 Task: Use the formula "T.DIST.2T" in spreadsheet "Project portfolio".
Action: Key pressed '='
Screenshot: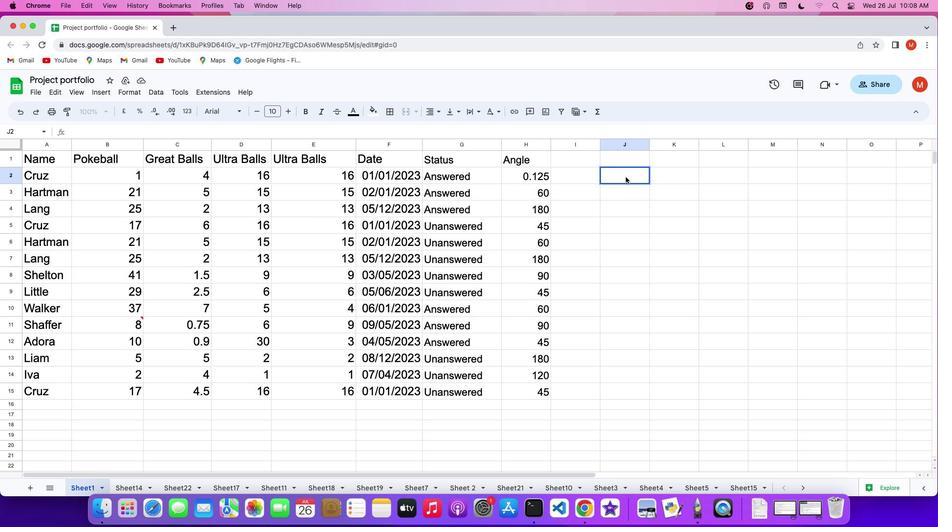 
Action: Mouse pressed left at (625, 176)
Screenshot: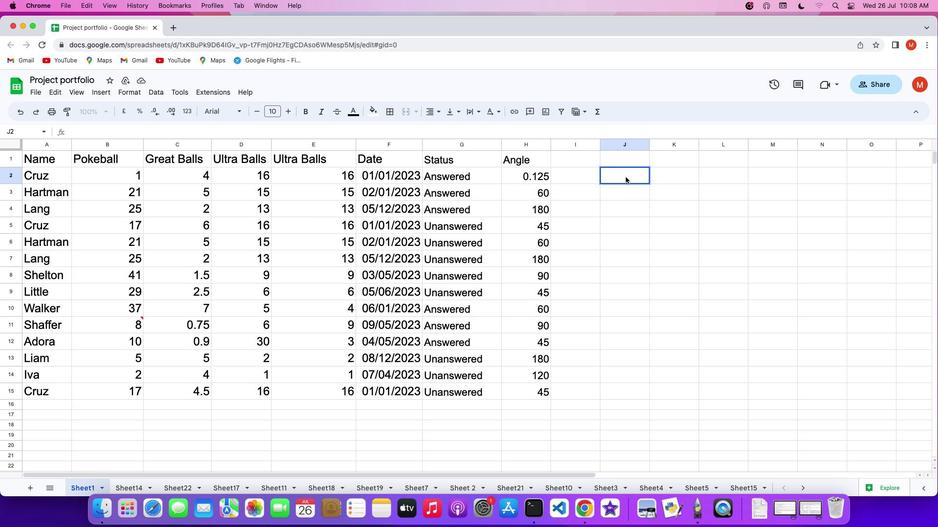 
Action: Mouse pressed left at (625, 176)
Screenshot: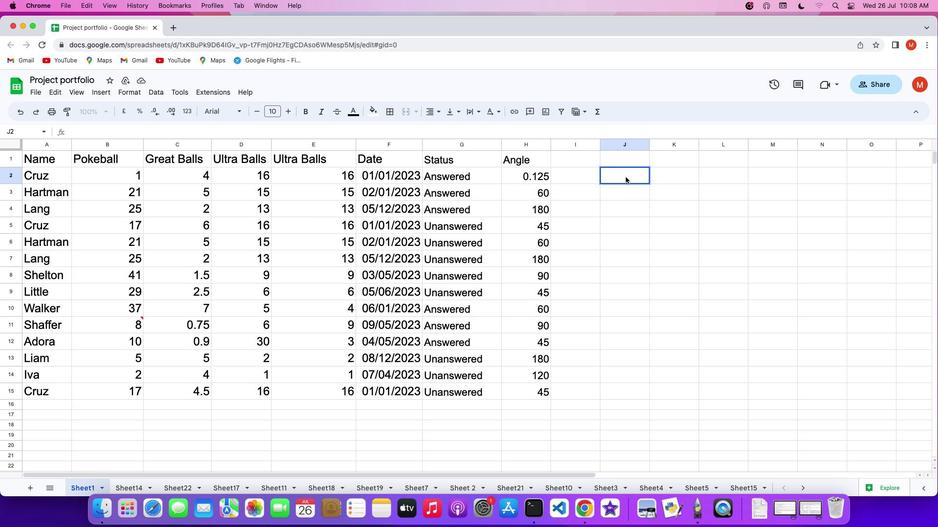
Action: Mouse moved to (611, 173)
Screenshot: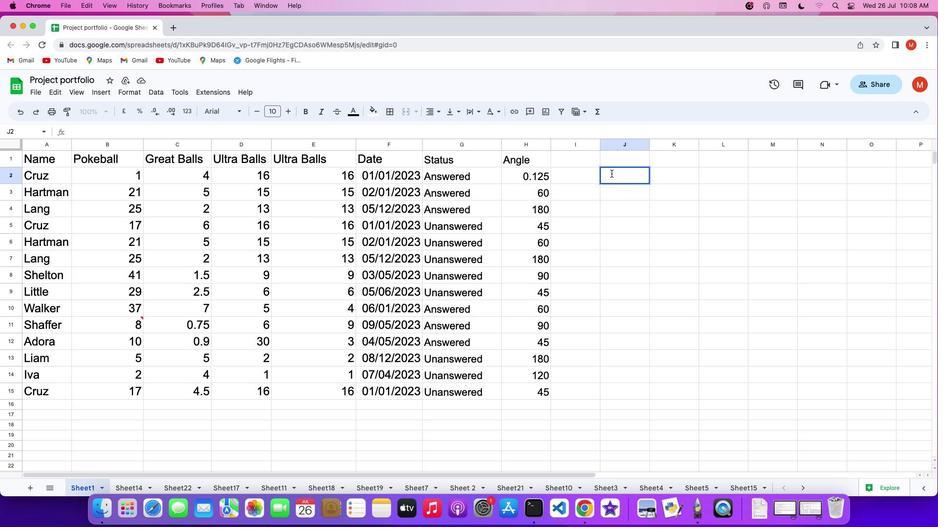 
Action: Mouse pressed left at (611, 173)
Screenshot: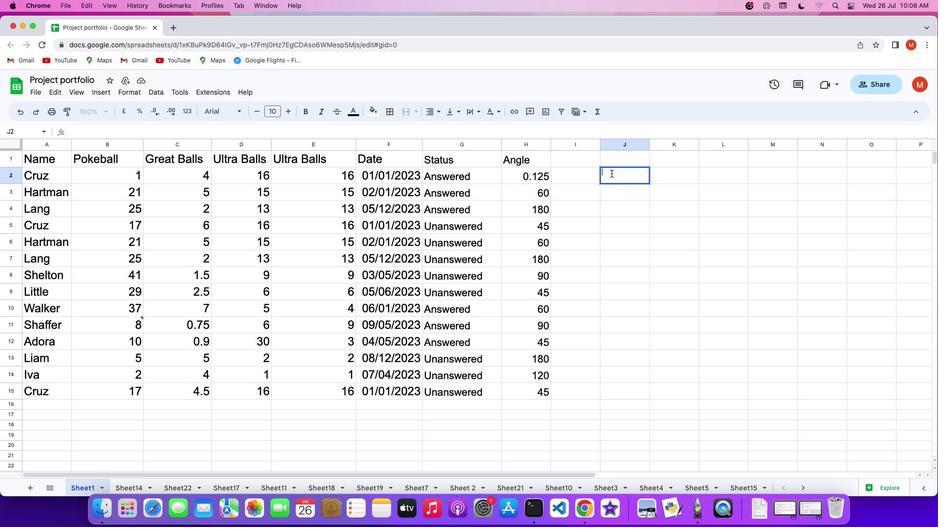 
Action: Key pressed '='
Screenshot: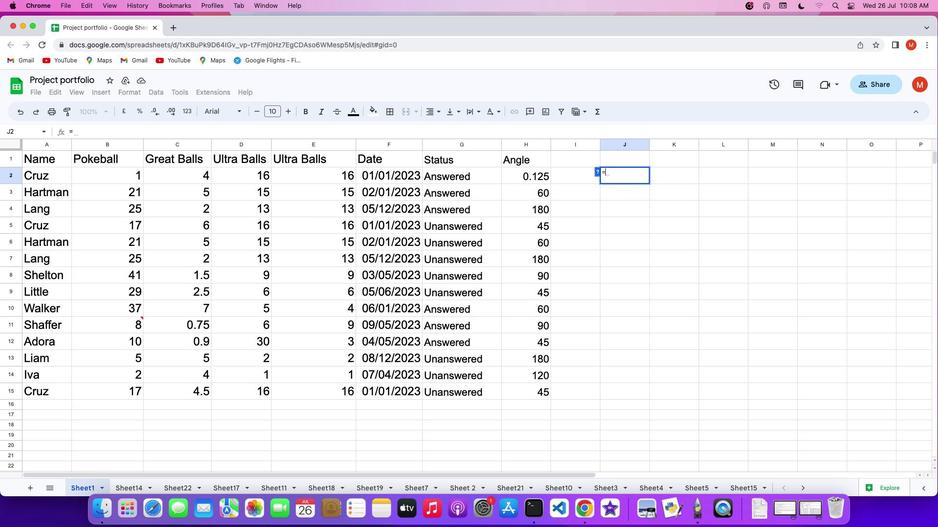 
Action: Mouse moved to (599, 110)
Screenshot: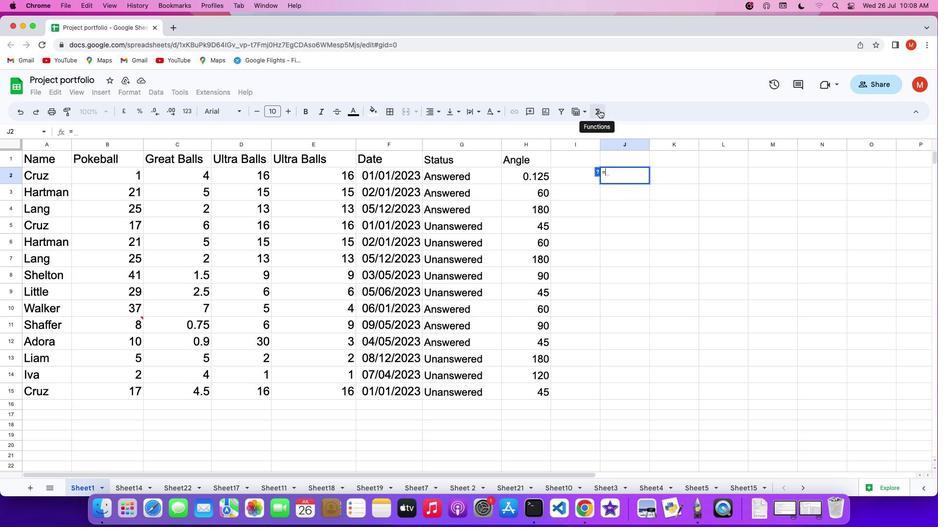 
Action: Mouse pressed left at (599, 110)
Screenshot: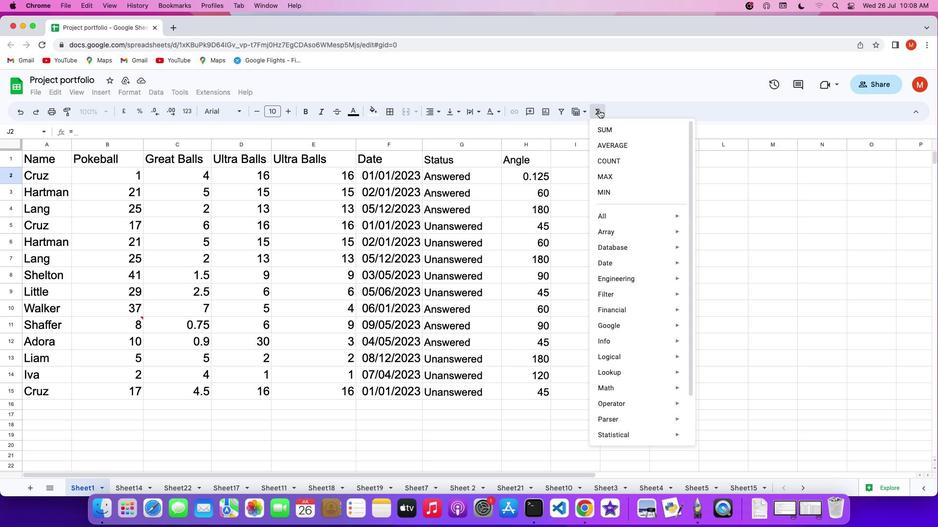 
Action: Mouse moved to (743, 447)
Screenshot: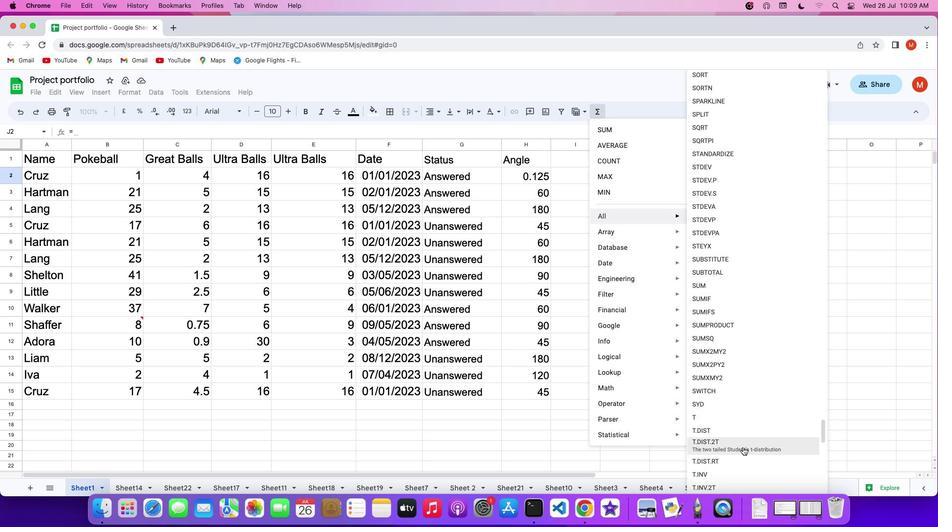 
Action: Mouse pressed left at (743, 447)
Screenshot: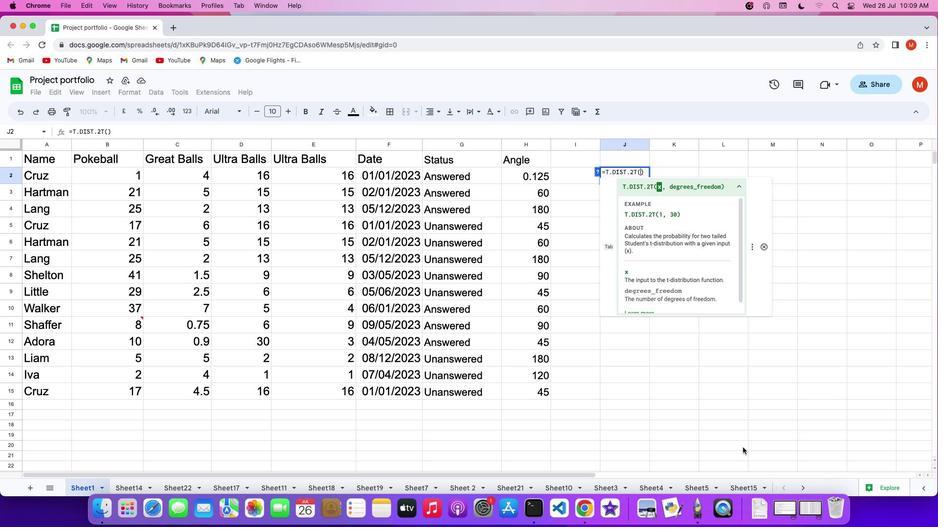 
Action: Mouse moved to (743, 447)
Screenshot: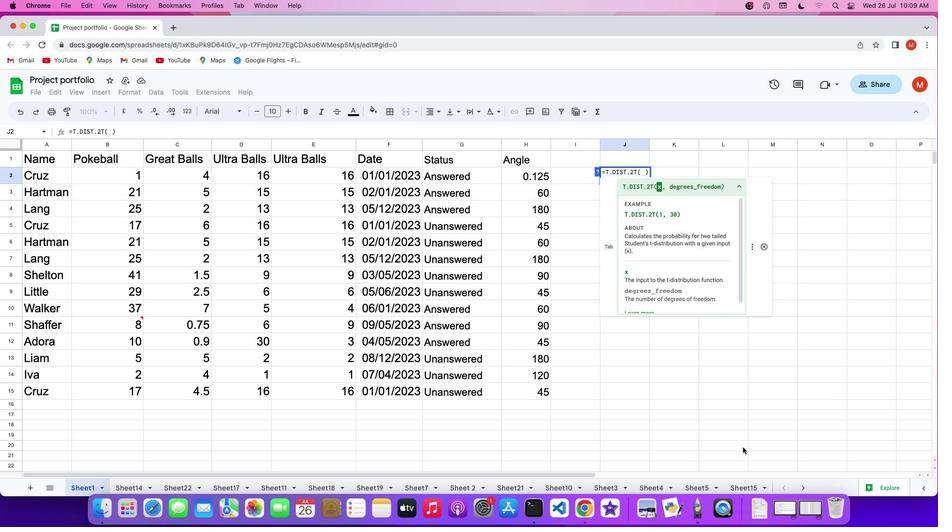 
Action: Key pressed '1'',''3''0'Key.enter
Screenshot: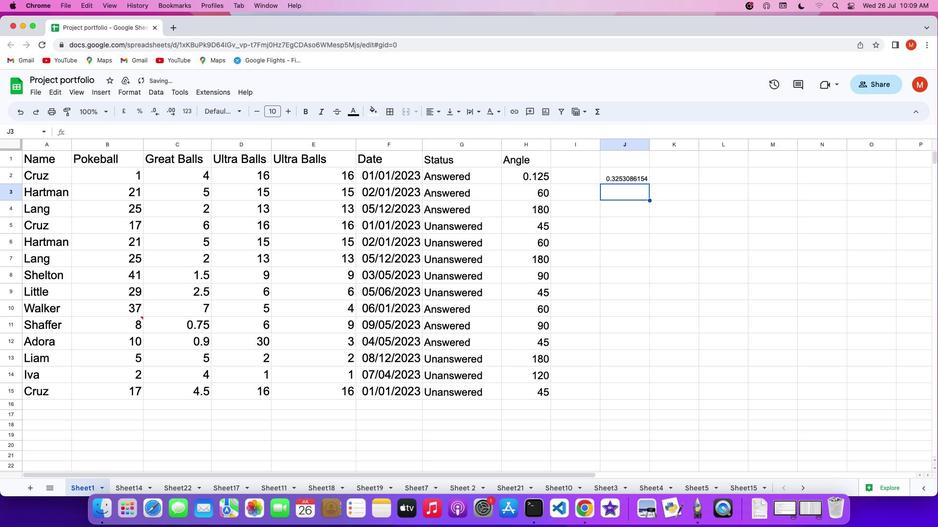 
